 Task: Clear the autofill form data from last 24 hours.
Action: Mouse moved to (1336, 43)
Screenshot: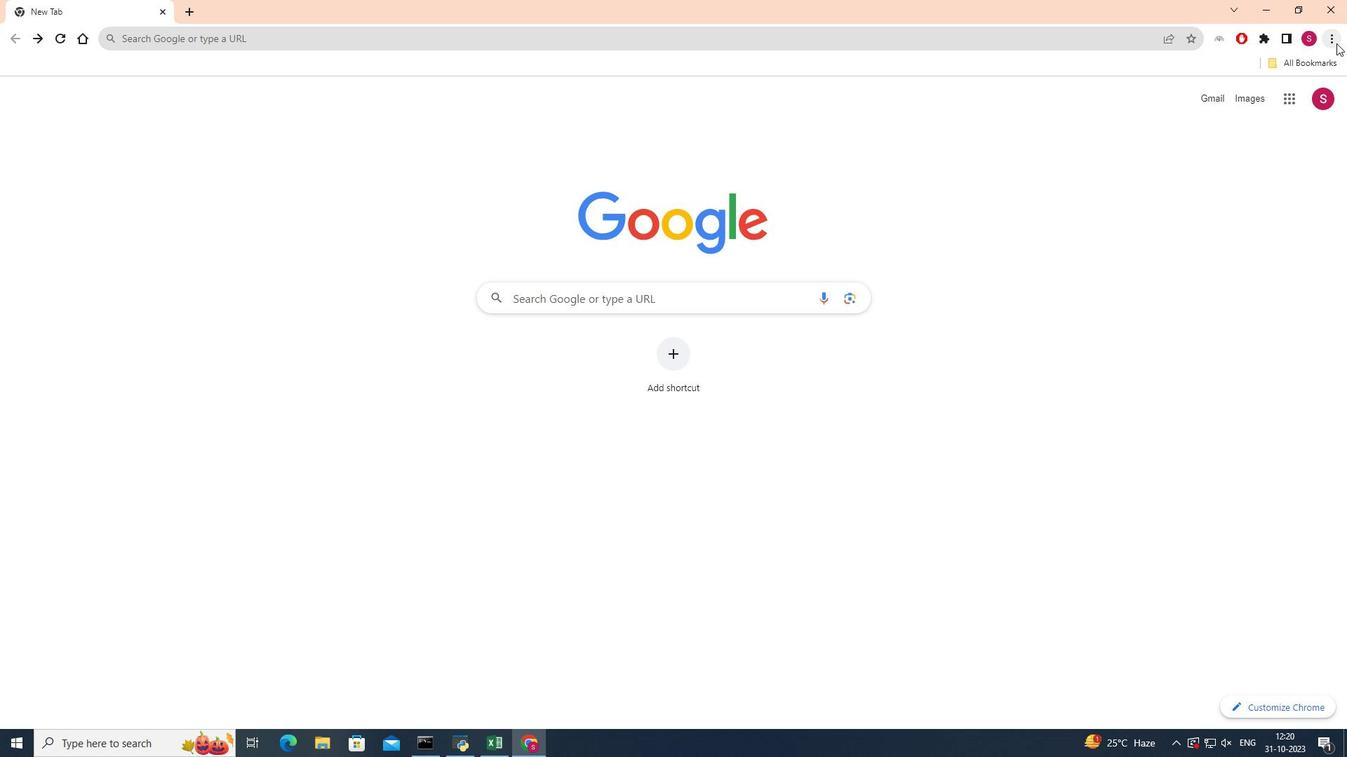 
Action: Mouse pressed left at (1336, 43)
Screenshot: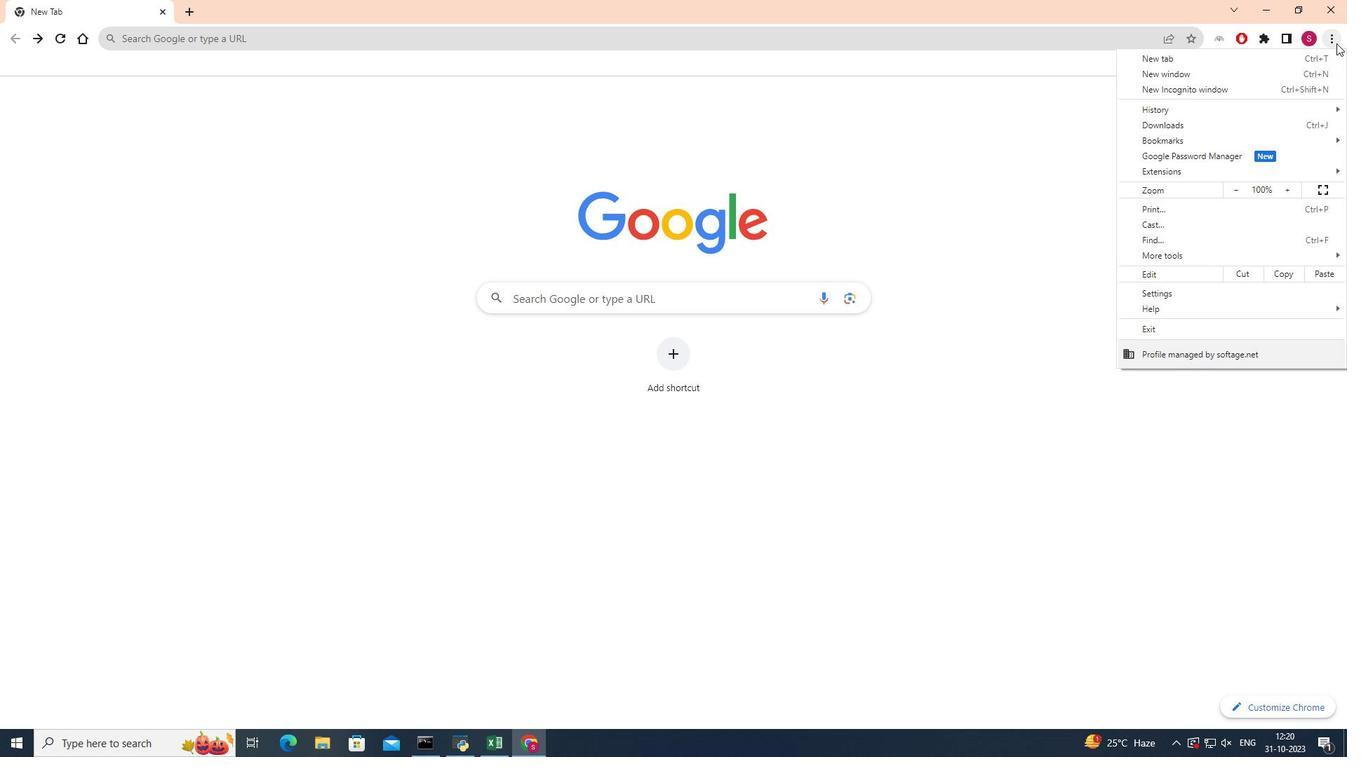 
Action: Mouse moved to (1166, 113)
Screenshot: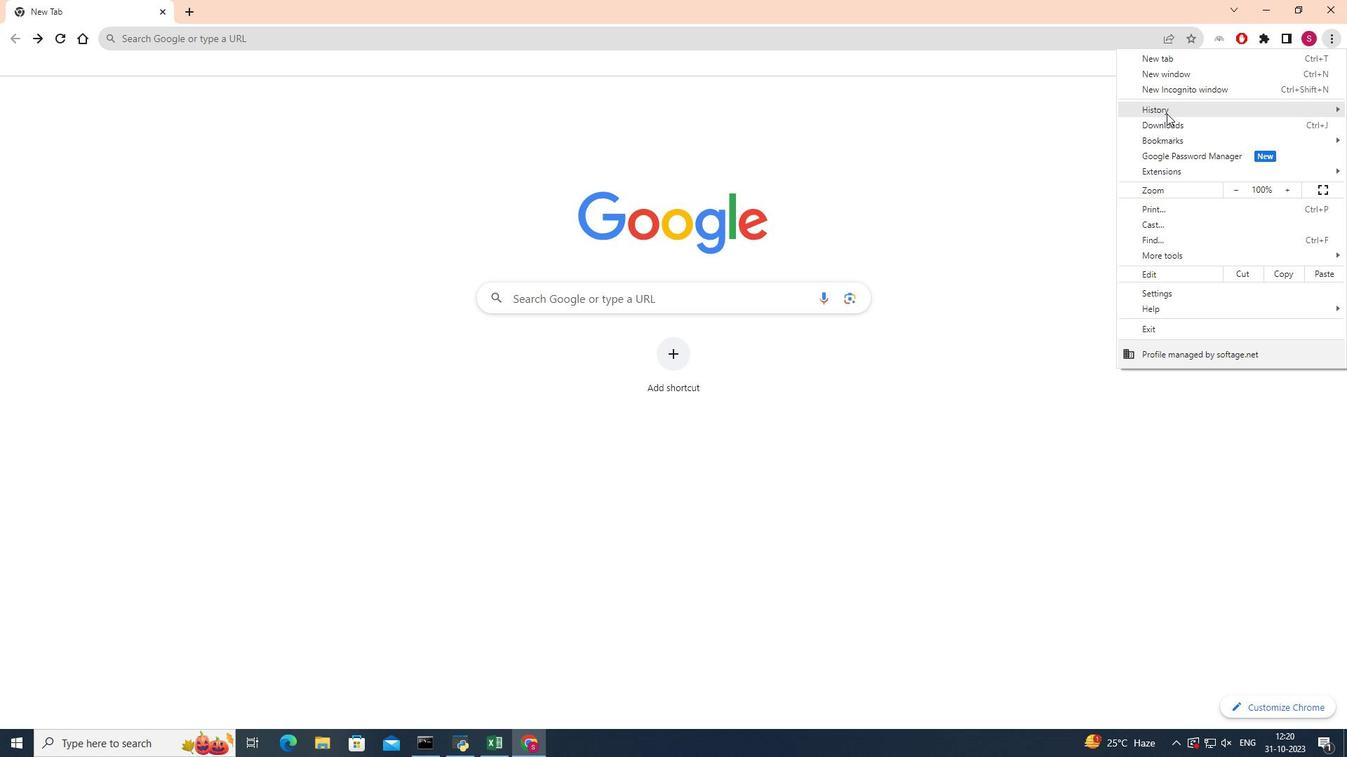 
Action: Mouse pressed left at (1166, 113)
Screenshot: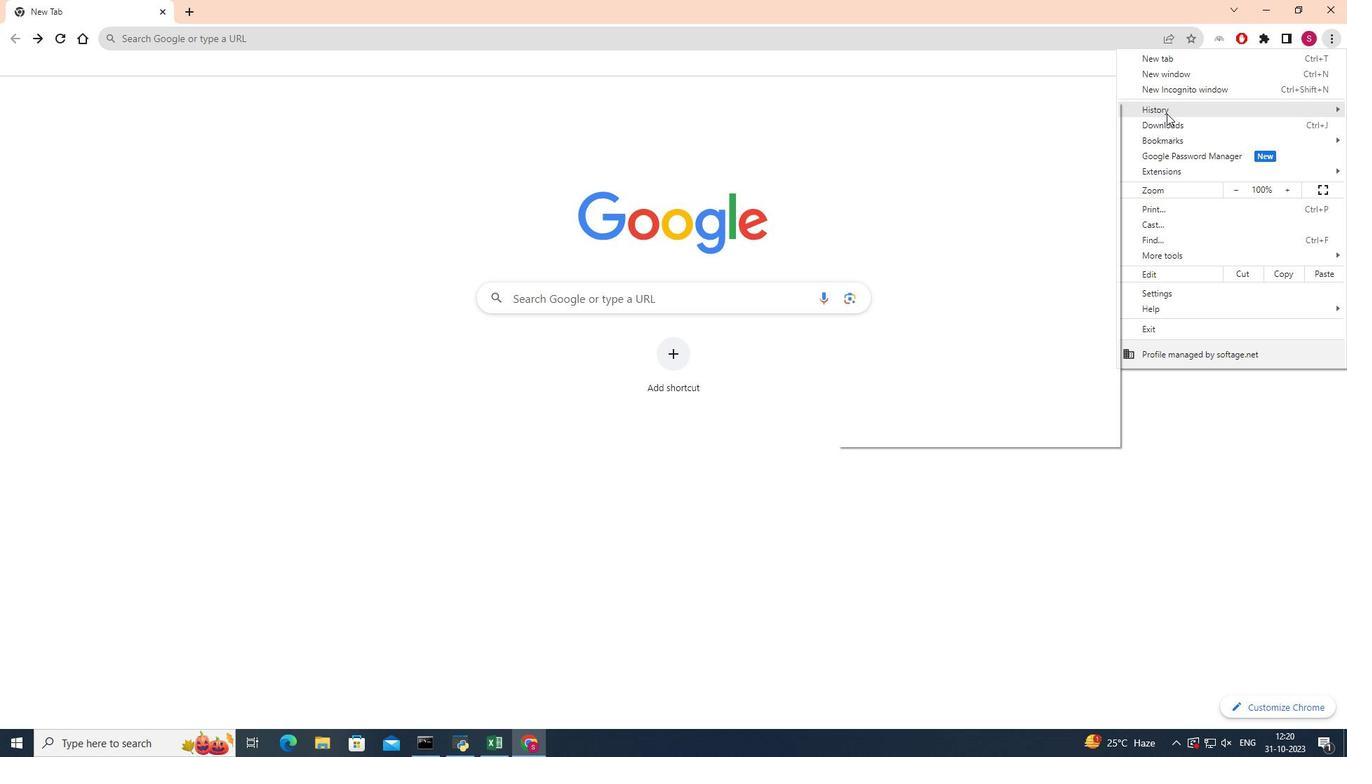 
Action: Mouse moved to (996, 112)
Screenshot: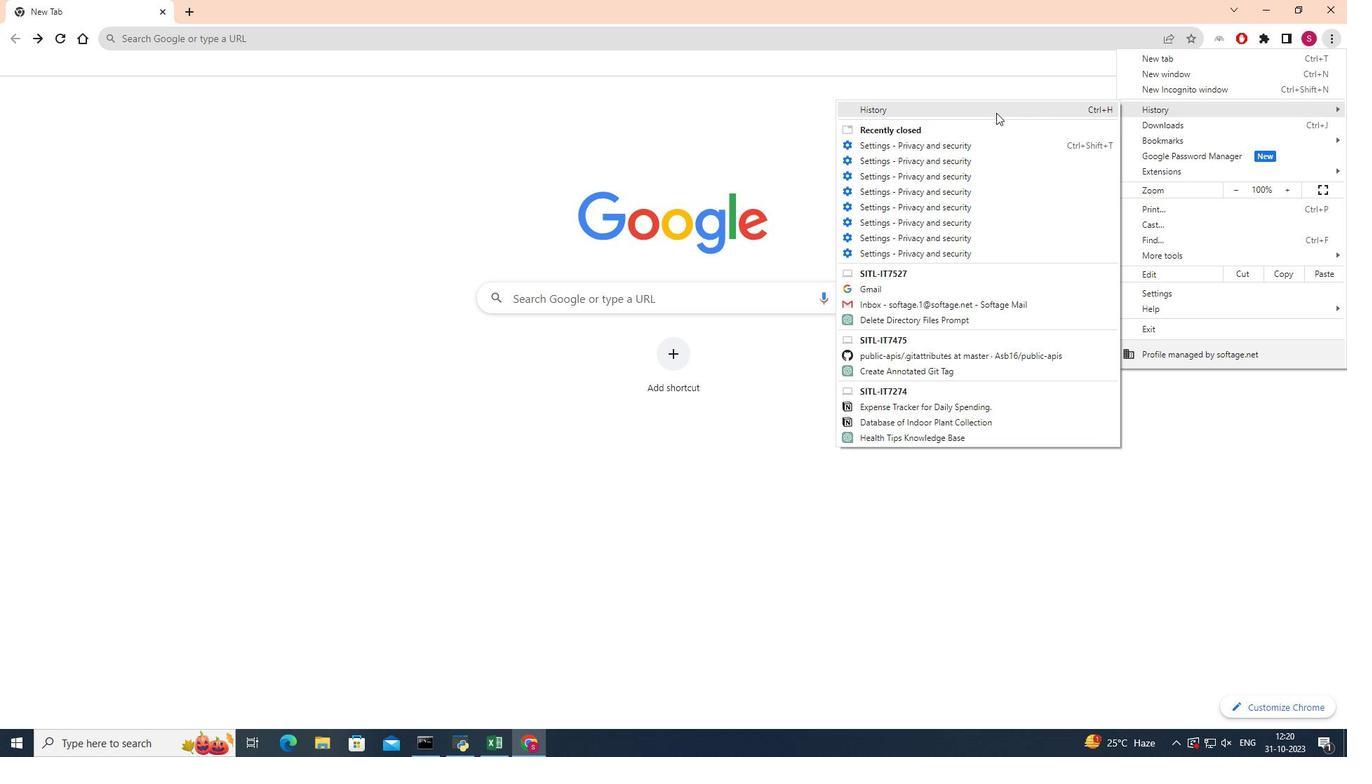 
Action: Mouse pressed left at (996, 112)
Screenshot: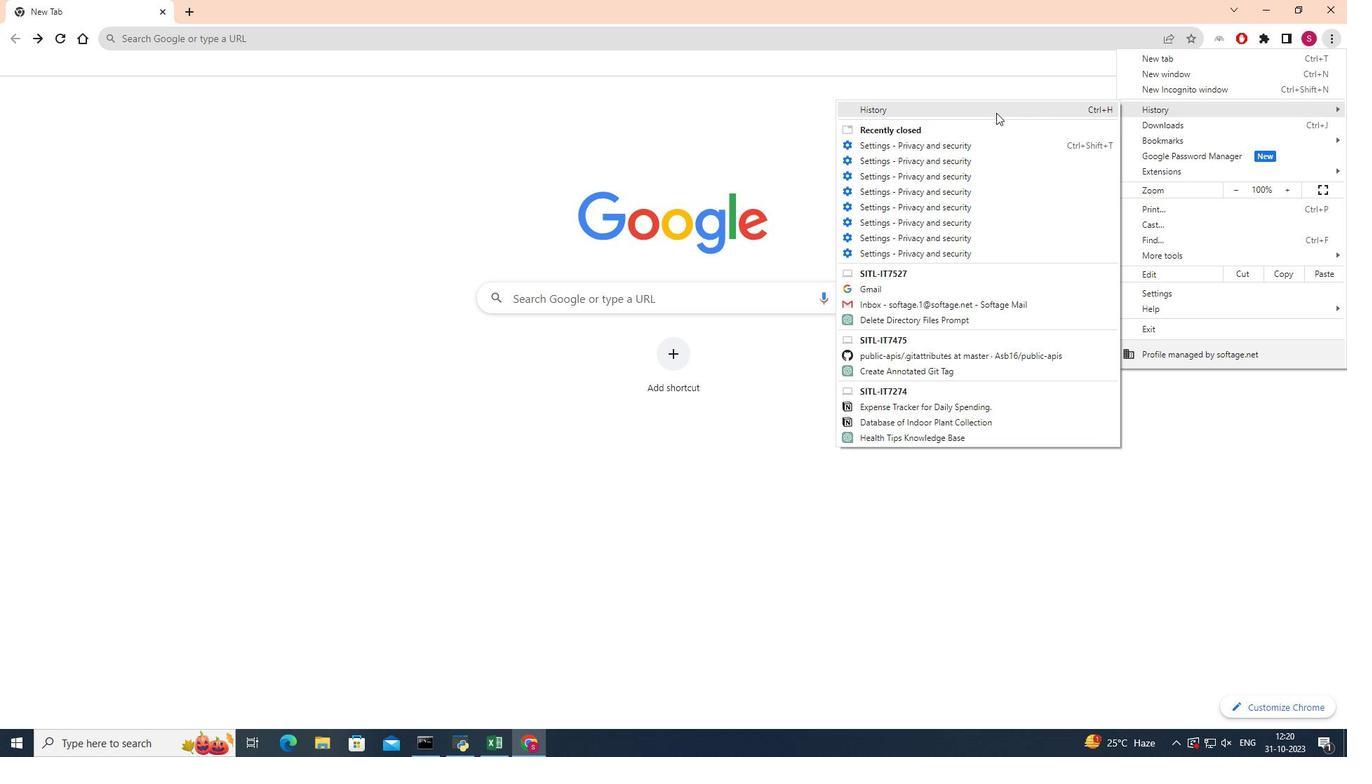 
Action: Mouse moved to (77, 160)
Screenshot: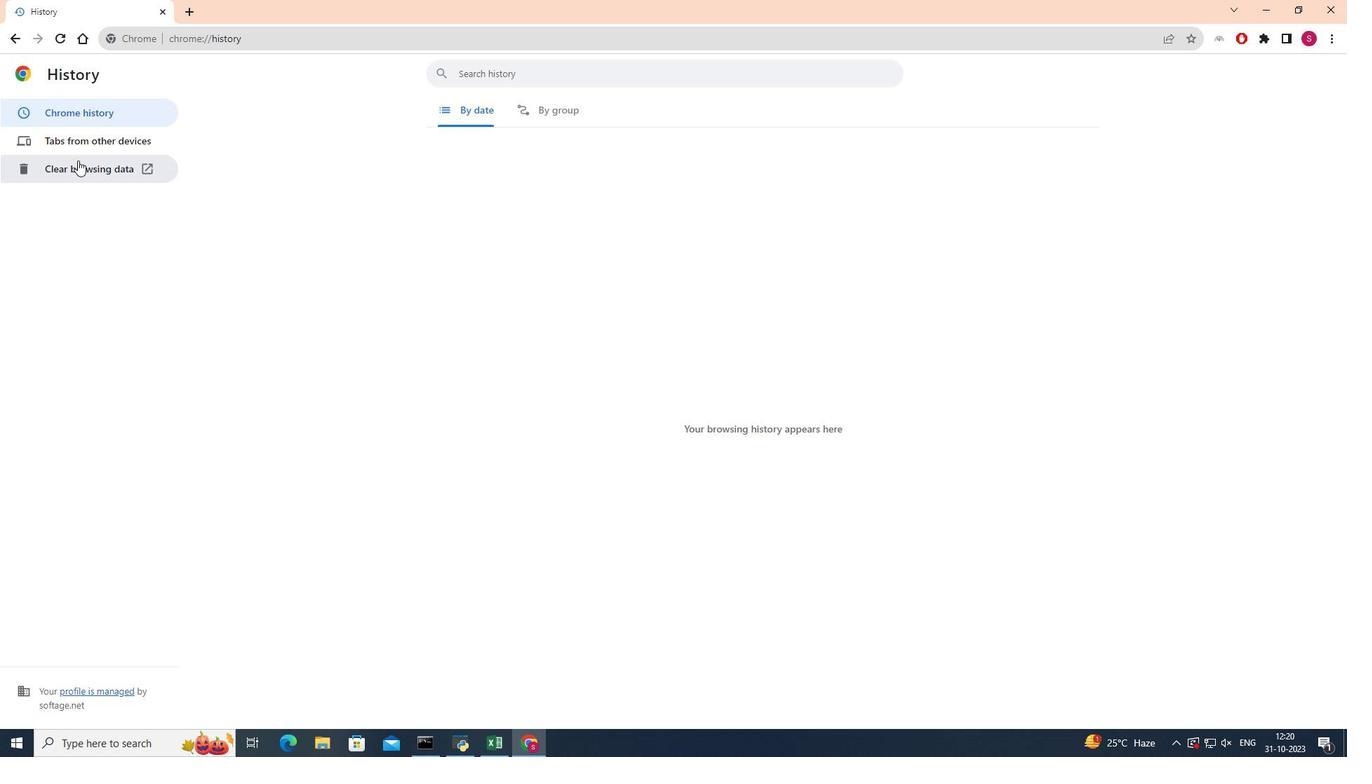 
Action: Mouse pressed left at (77, 160)
Screenshot: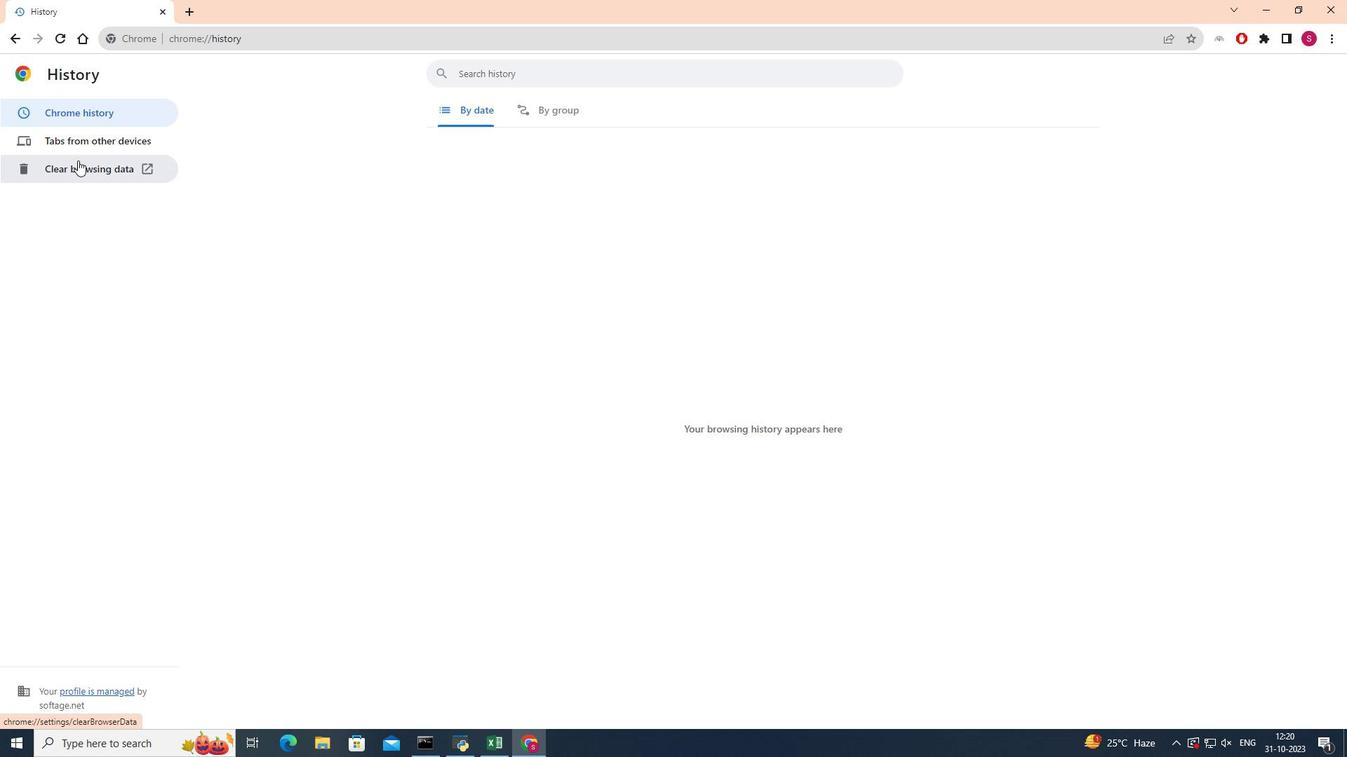 
Action: Mouse moved to (777, 223)
Screenshot: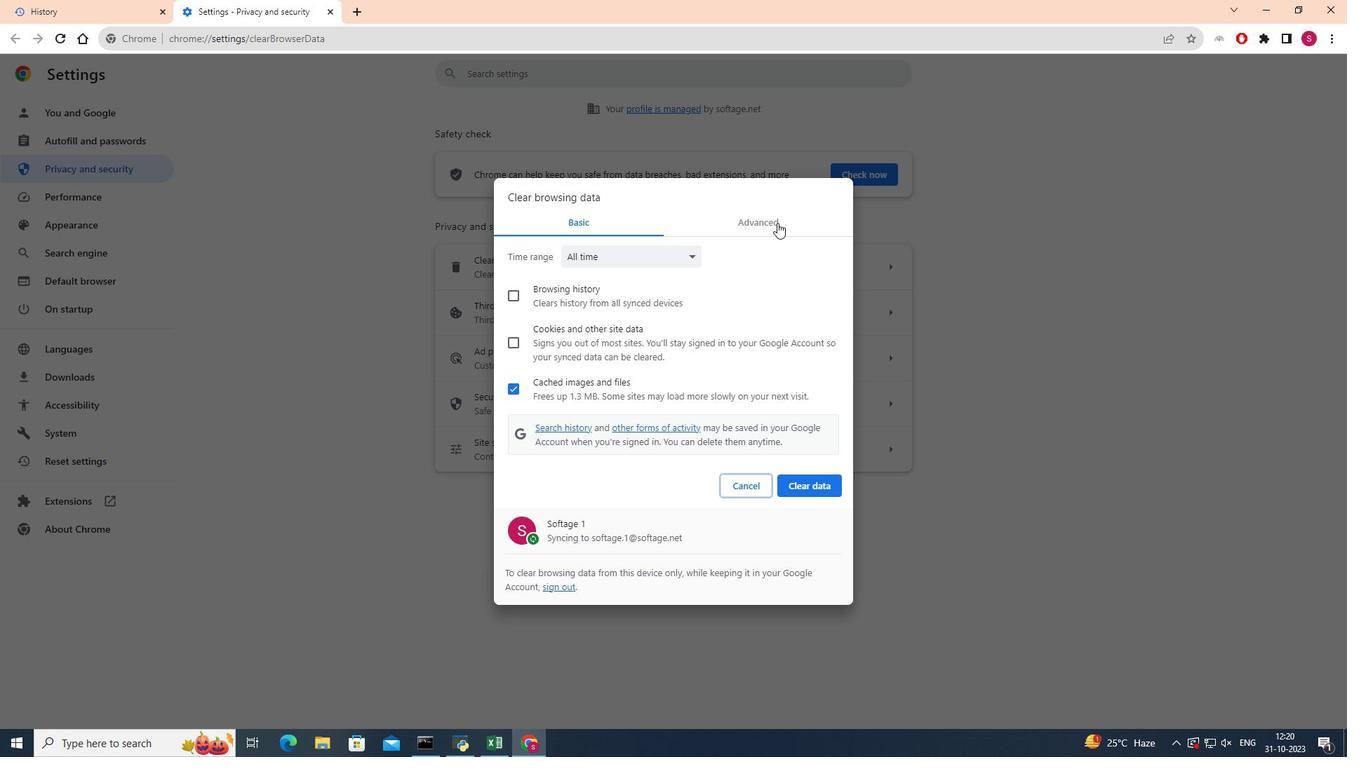 
Action: Mouse pressed left at (777, 223)
Screenshot: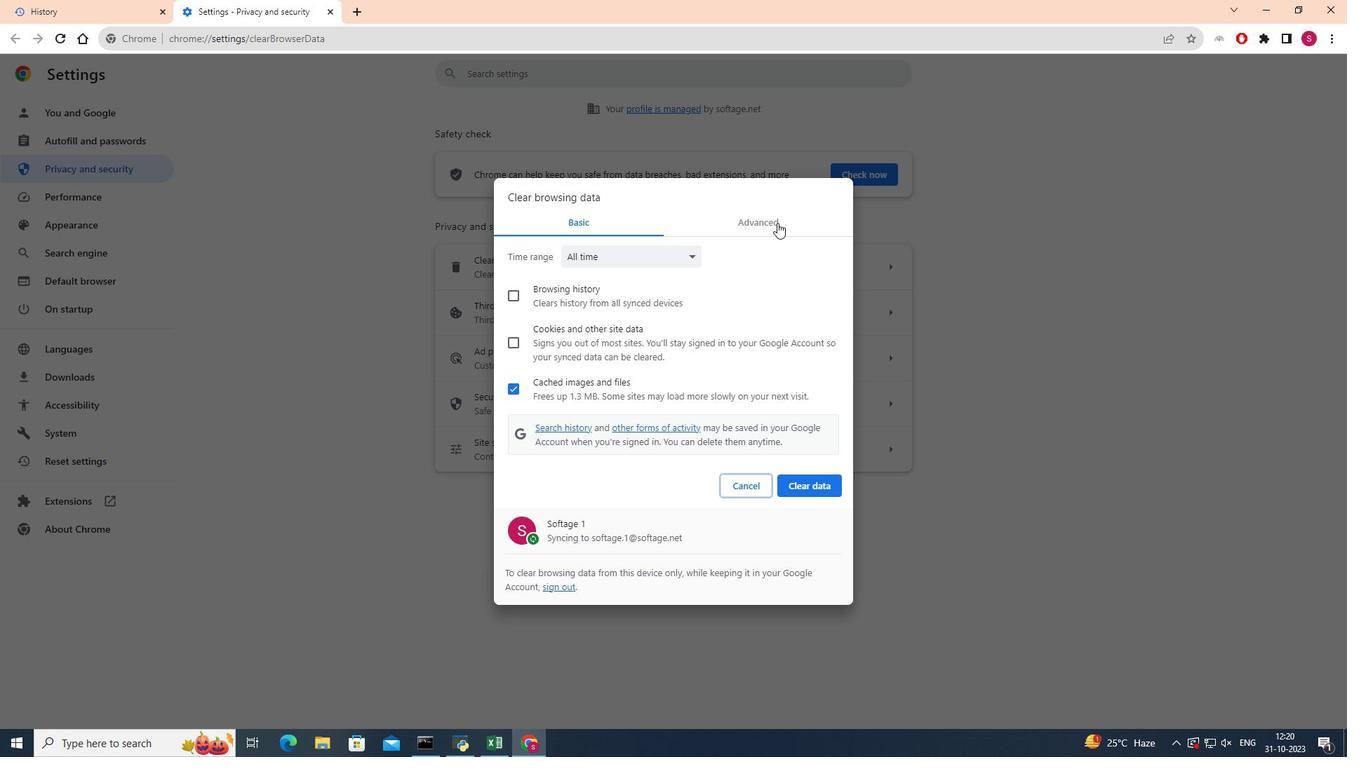 
Action: Mouse moved to (683, 252)
Screenshot: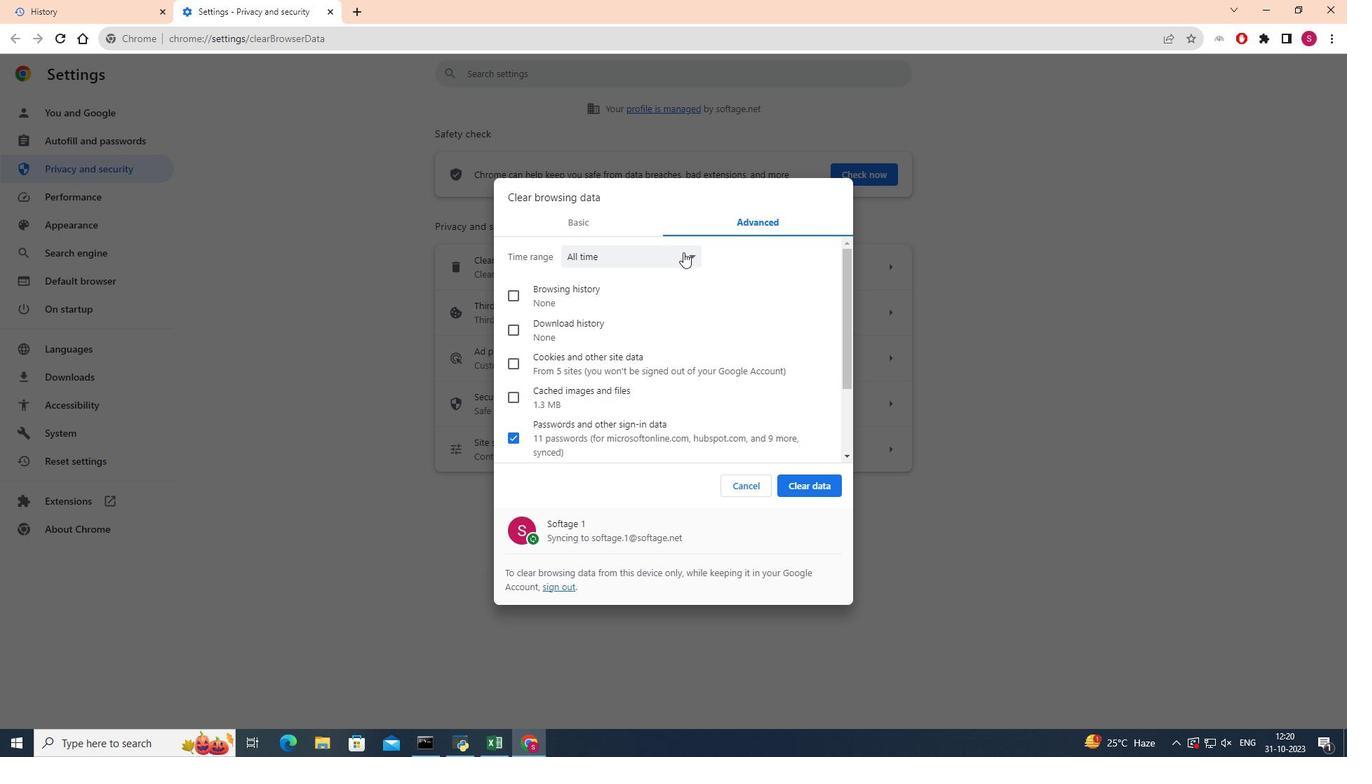 
Action: Mouse pressed left at (683, 252)
Screenshot: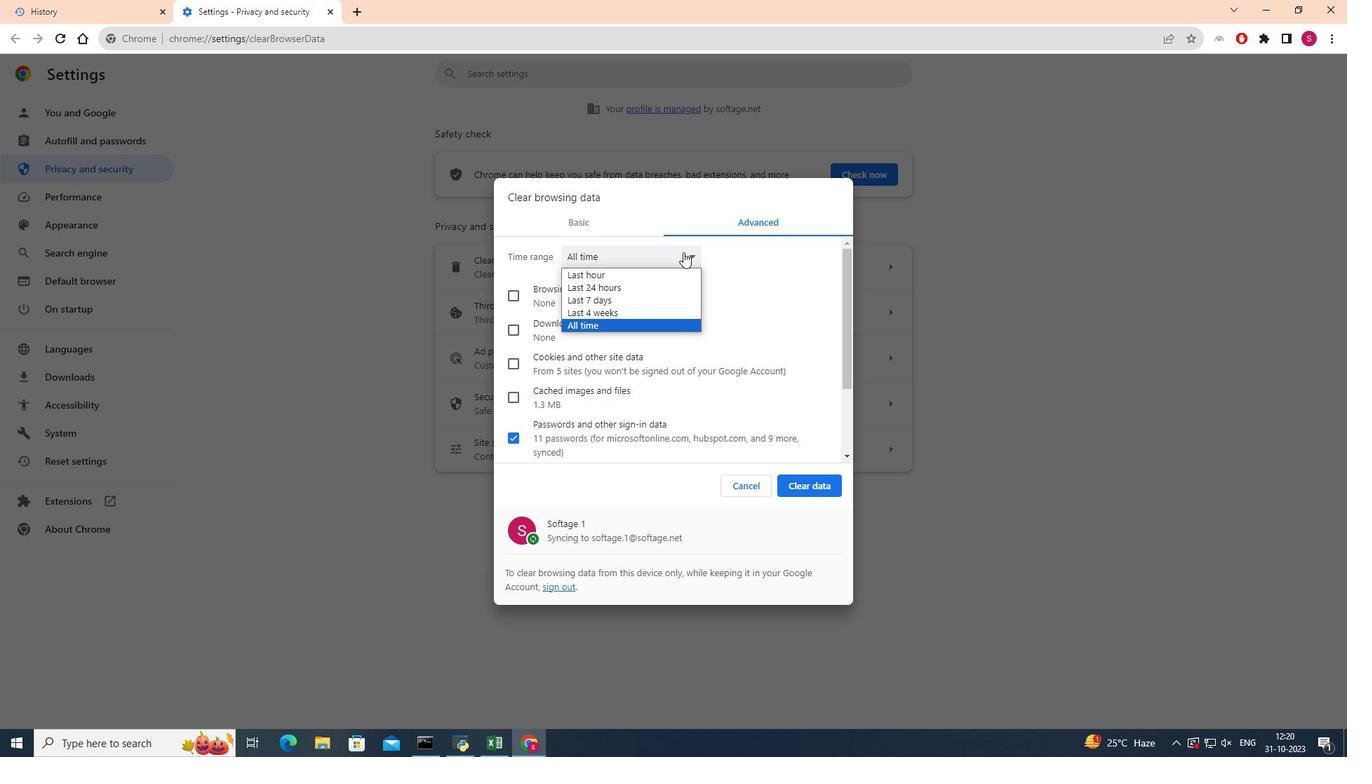 
Action: Mouse moved to (614, 287)
Screenshot: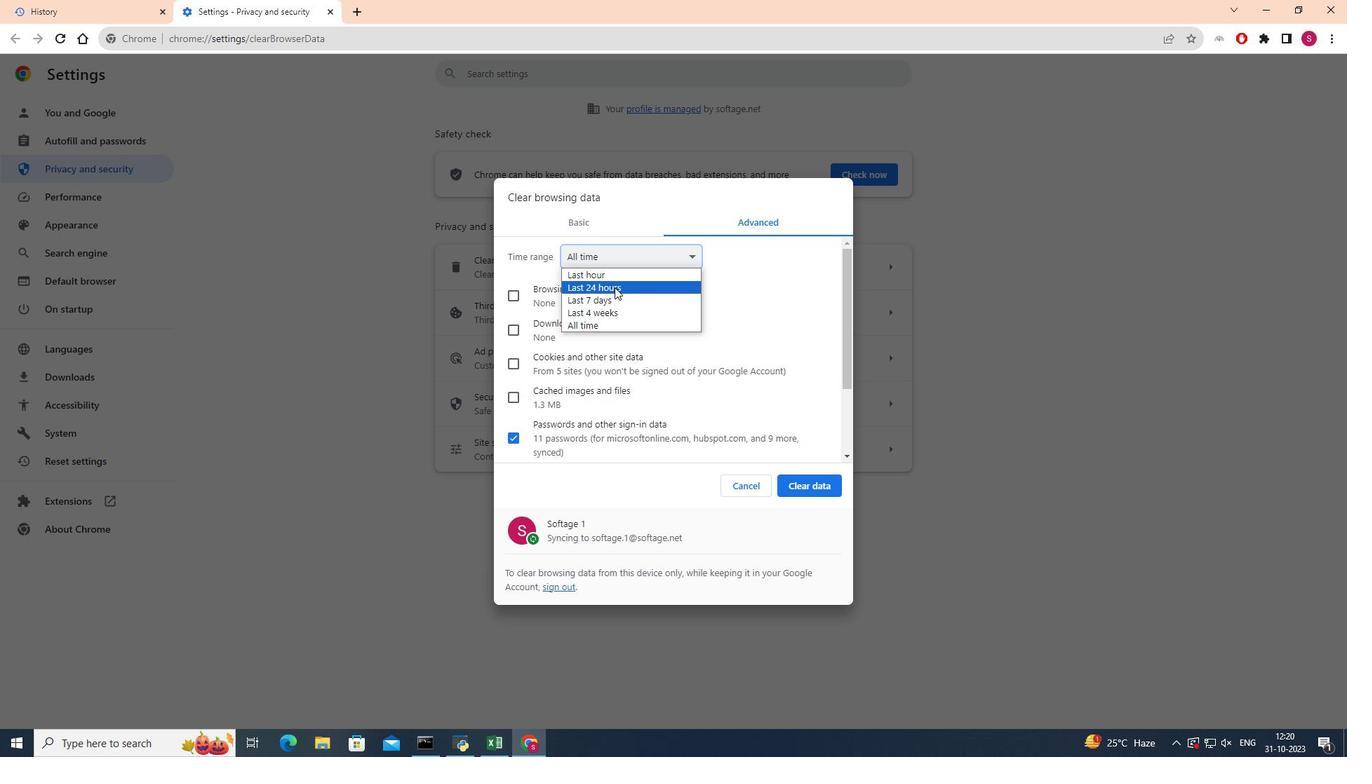 
Action: Mouse pressed left at (614, 287)
Screenshot: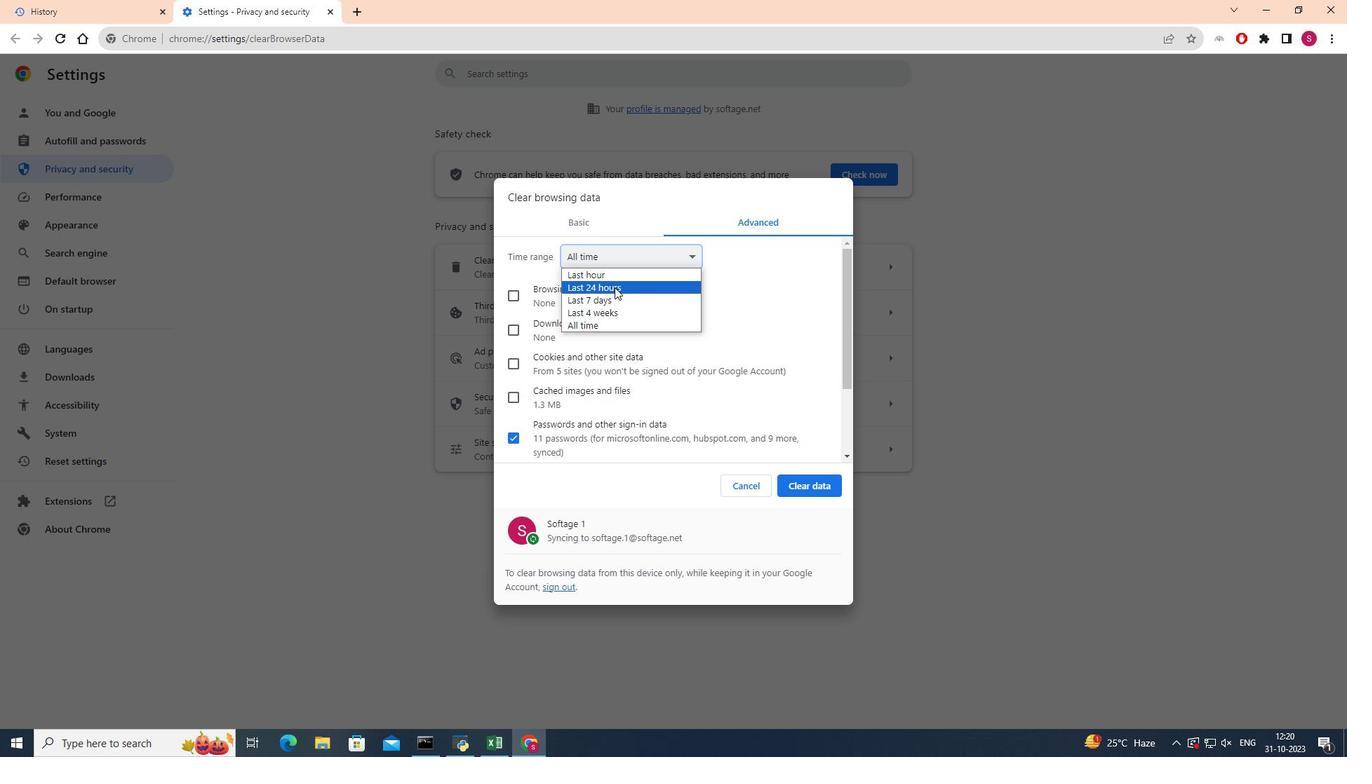 
Action: Mouse pressed left at (614, 287)
Screenshot: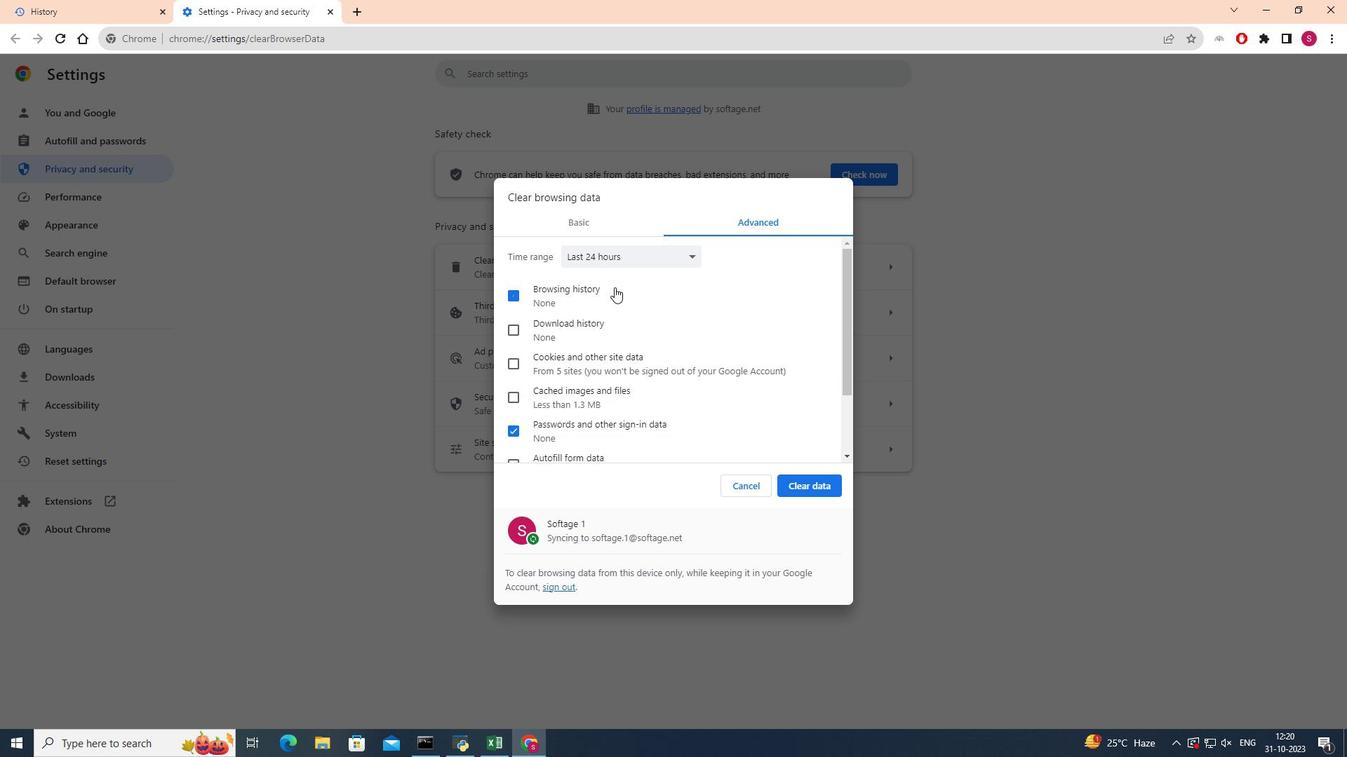 
Action: Mouse moved to (512, 294)
Screenshot: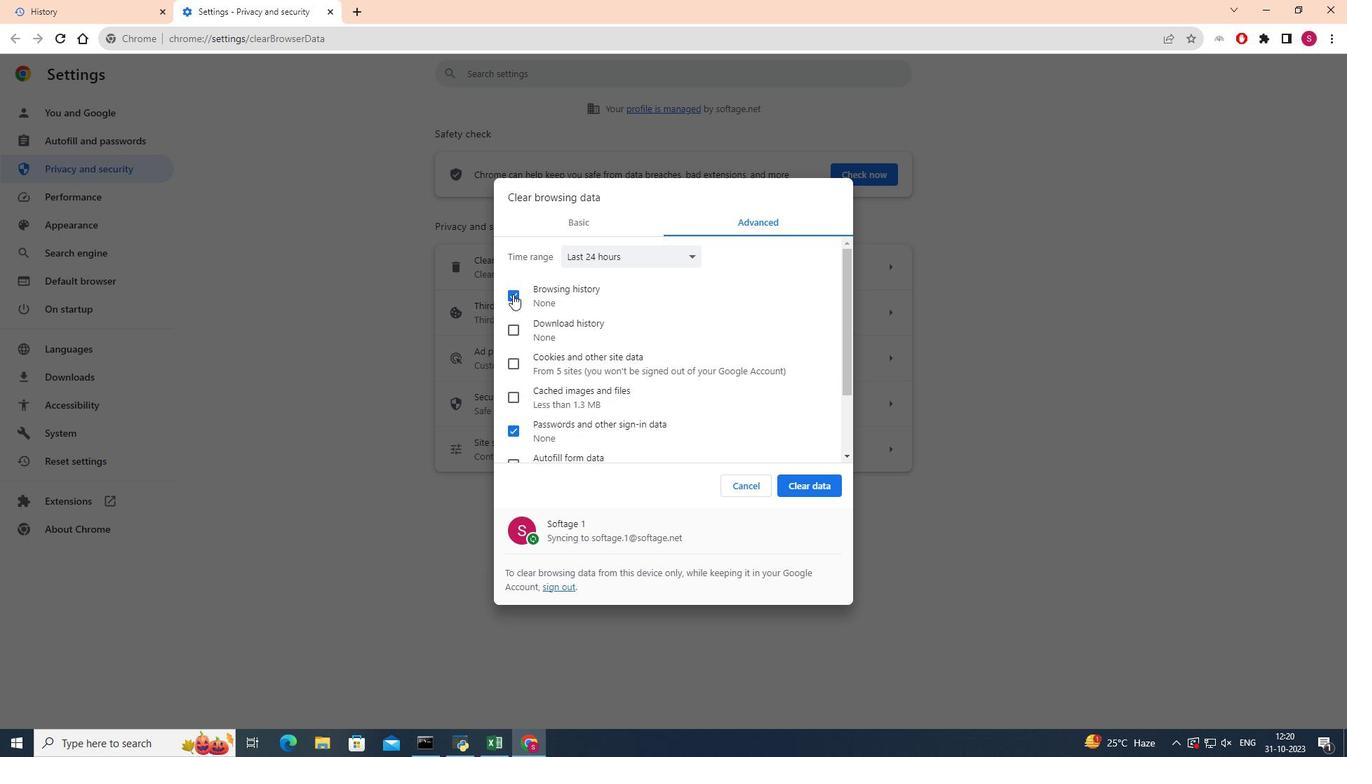 
Action: Mouse pressed left at (512, 294)
Screenshot: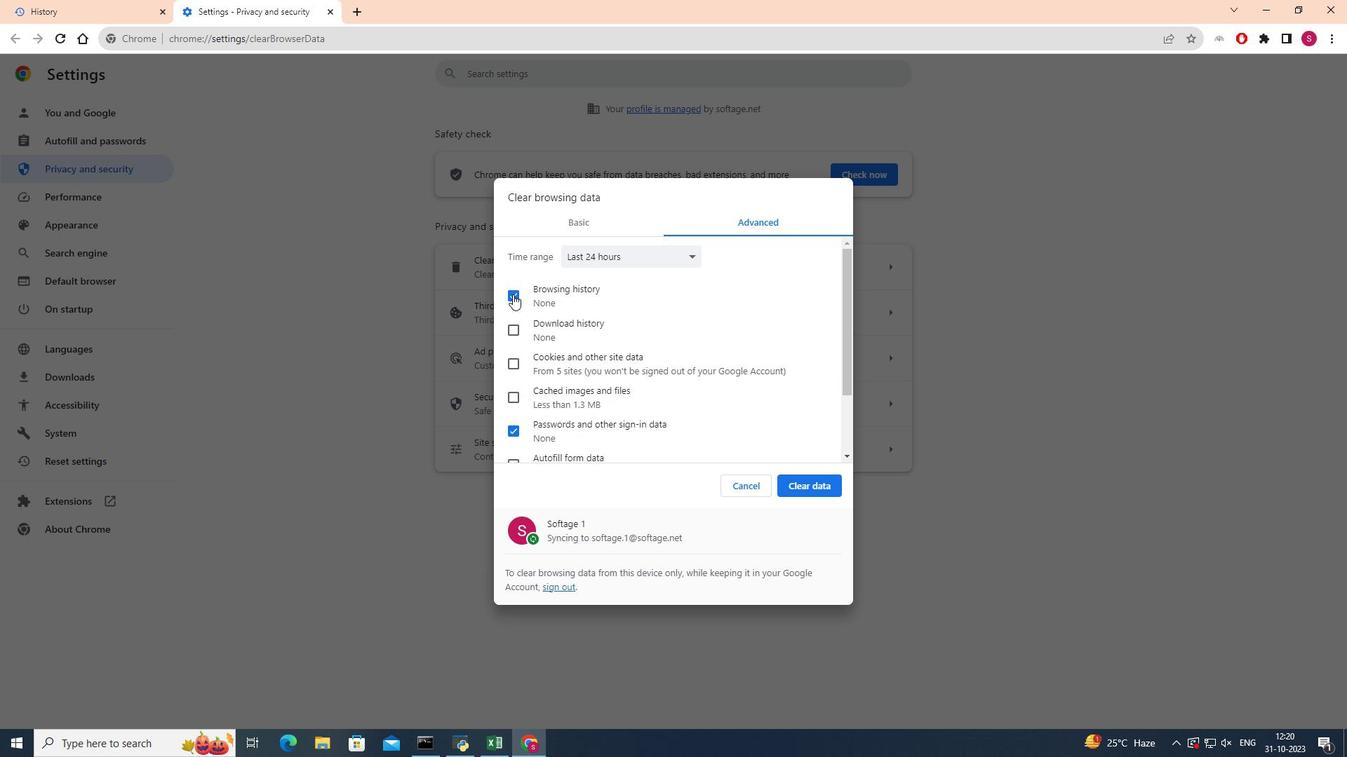 
Action: Mouse moved to (635, 387)
Screenshot: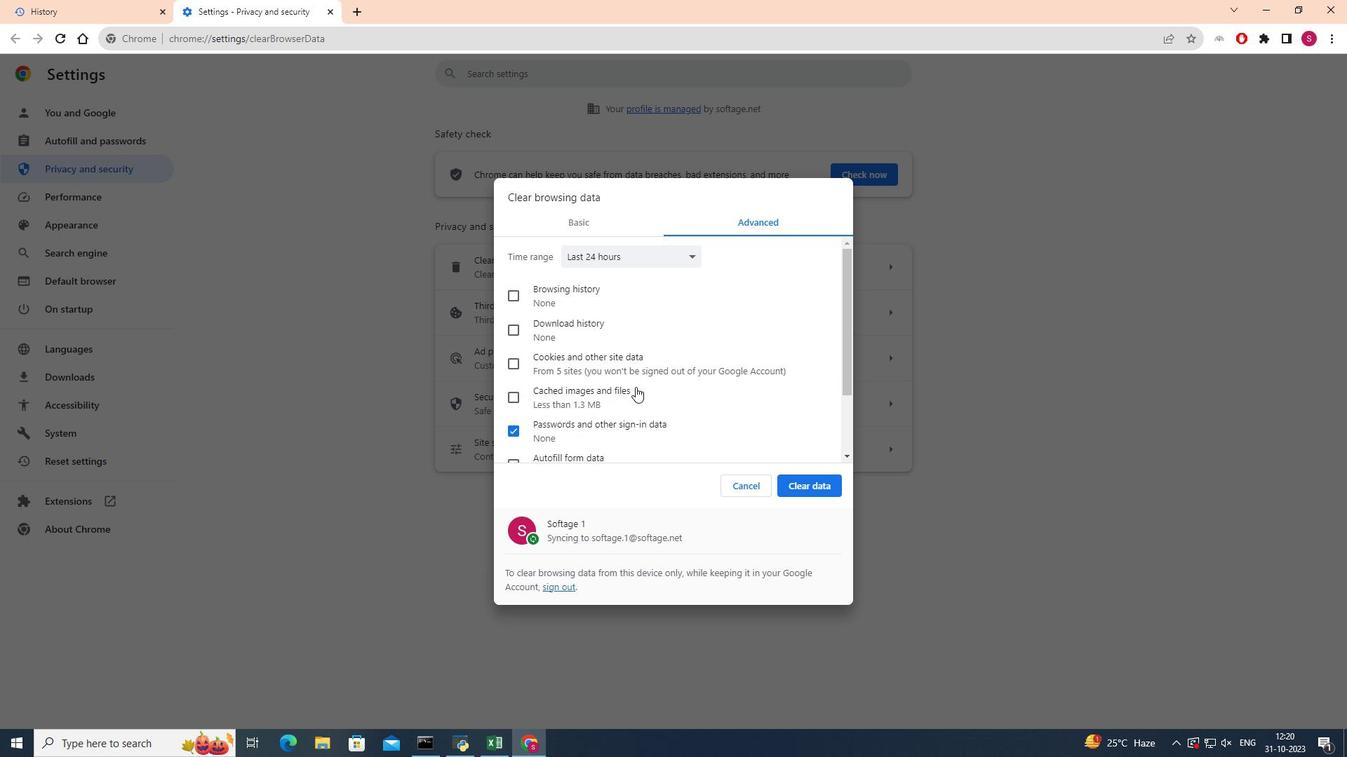 
Action: Mouse scrolled (635, 386) with delta (0, 0)
Screenshot: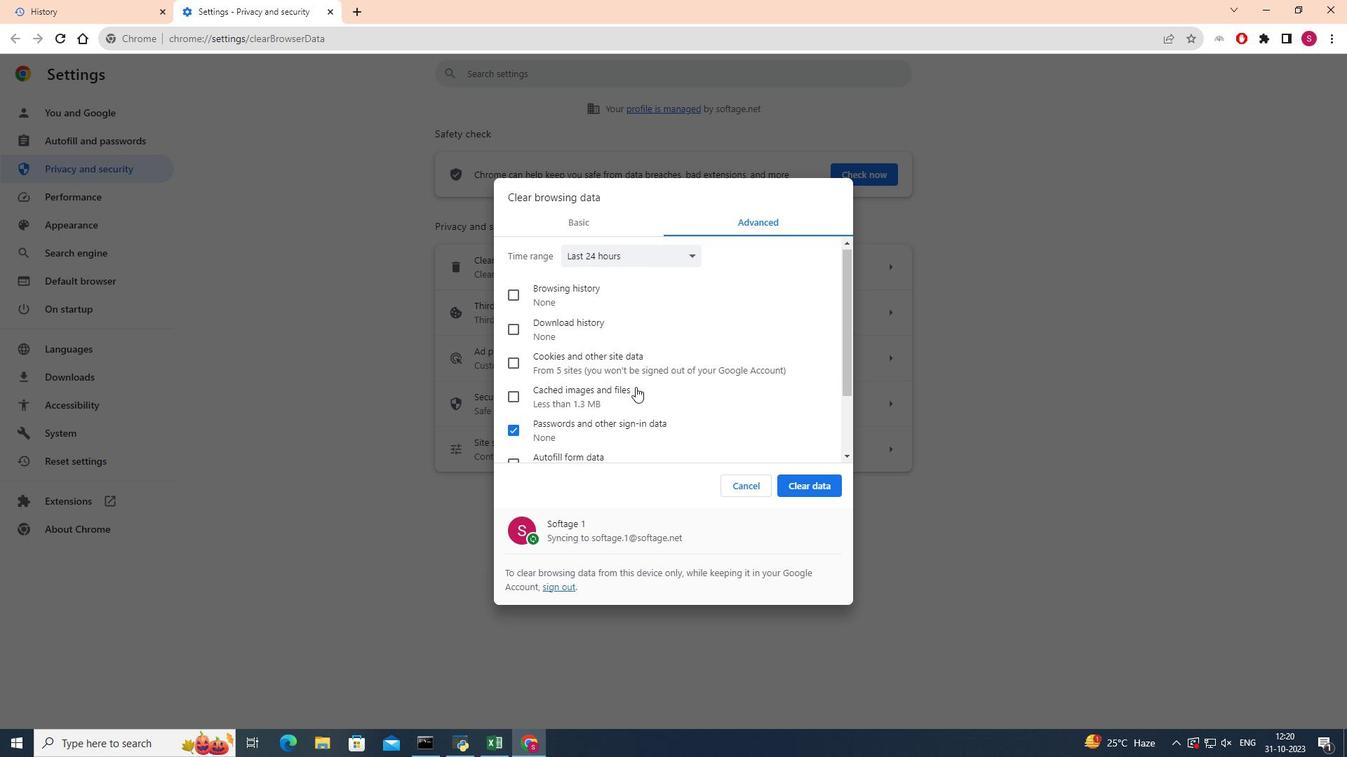 
Action: Mouse scrolled (635, 386) with delta (0, 0)
Screenshot: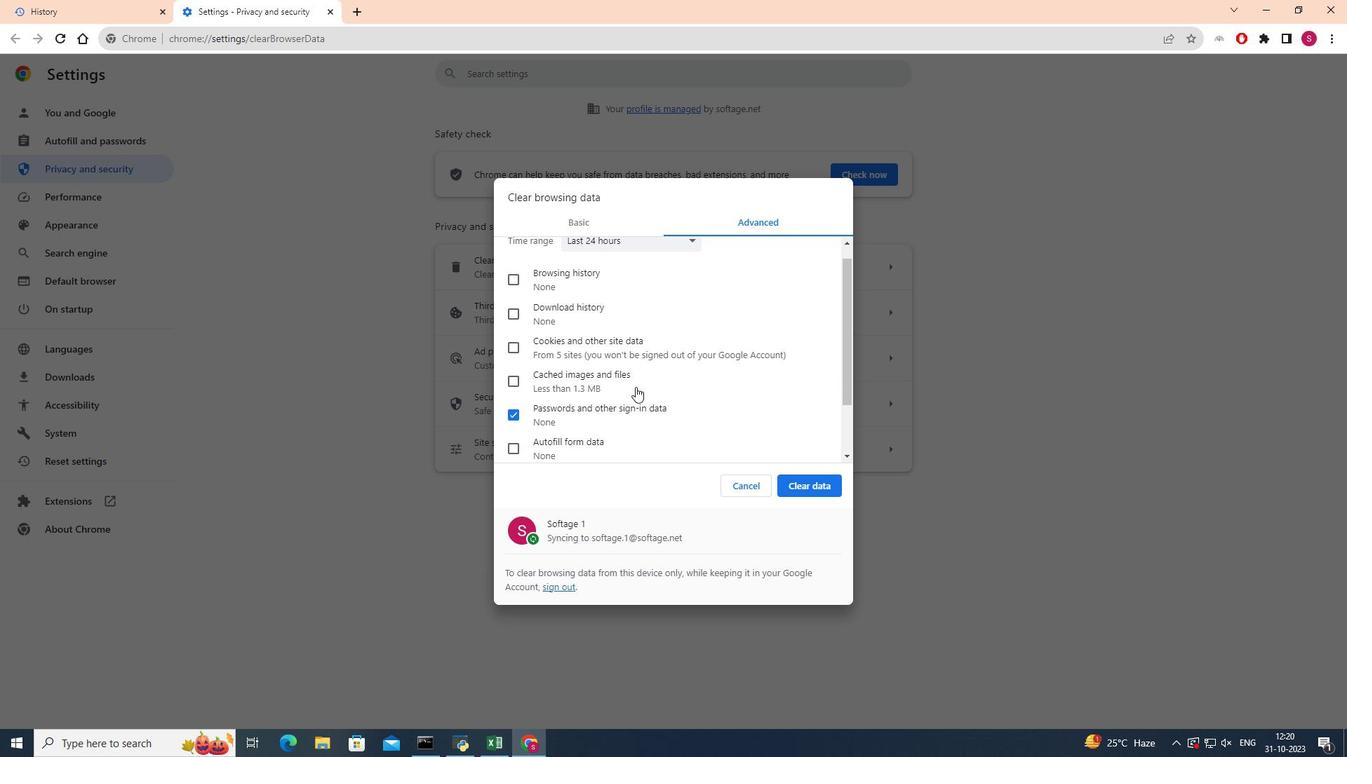 
Action: Mouse moved to (512, 347)
Screenshot: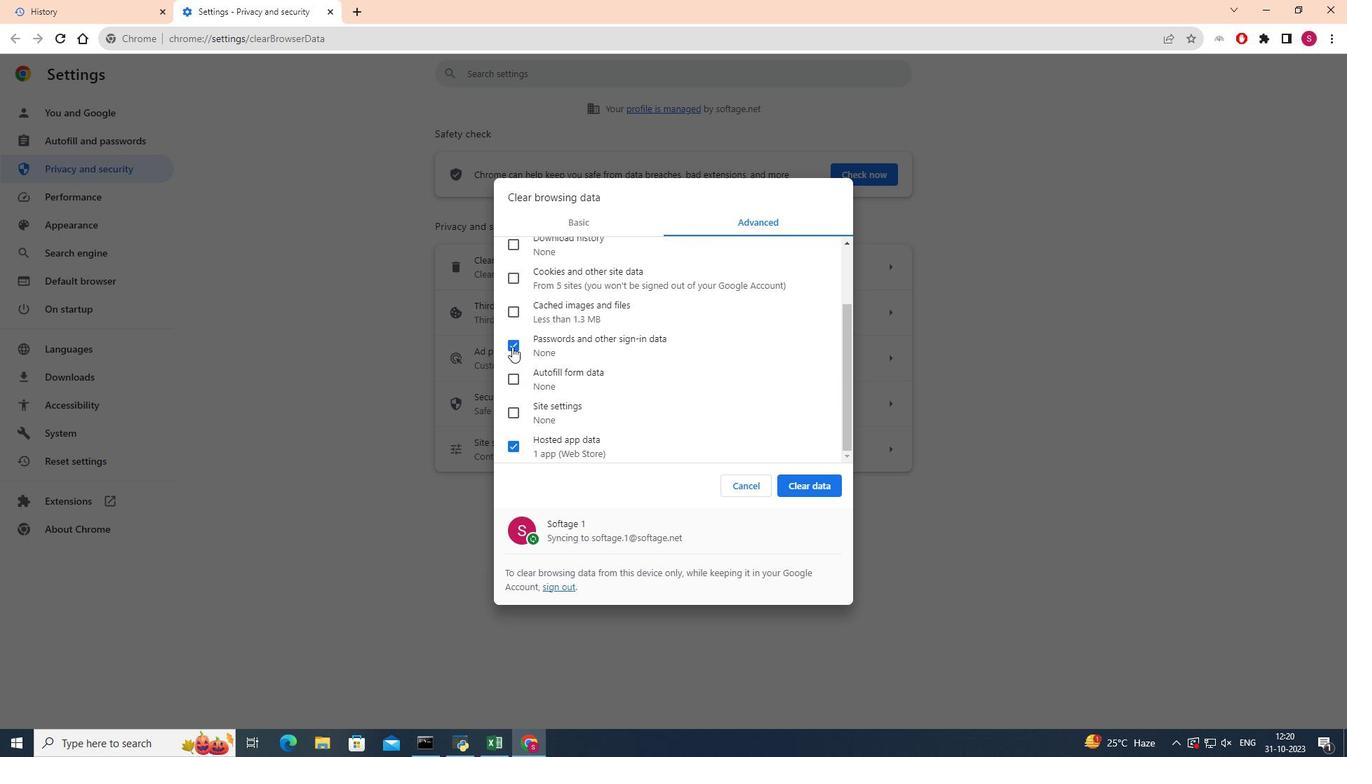 
Action: Mouse pressed left at (512, 347)
Screenshot: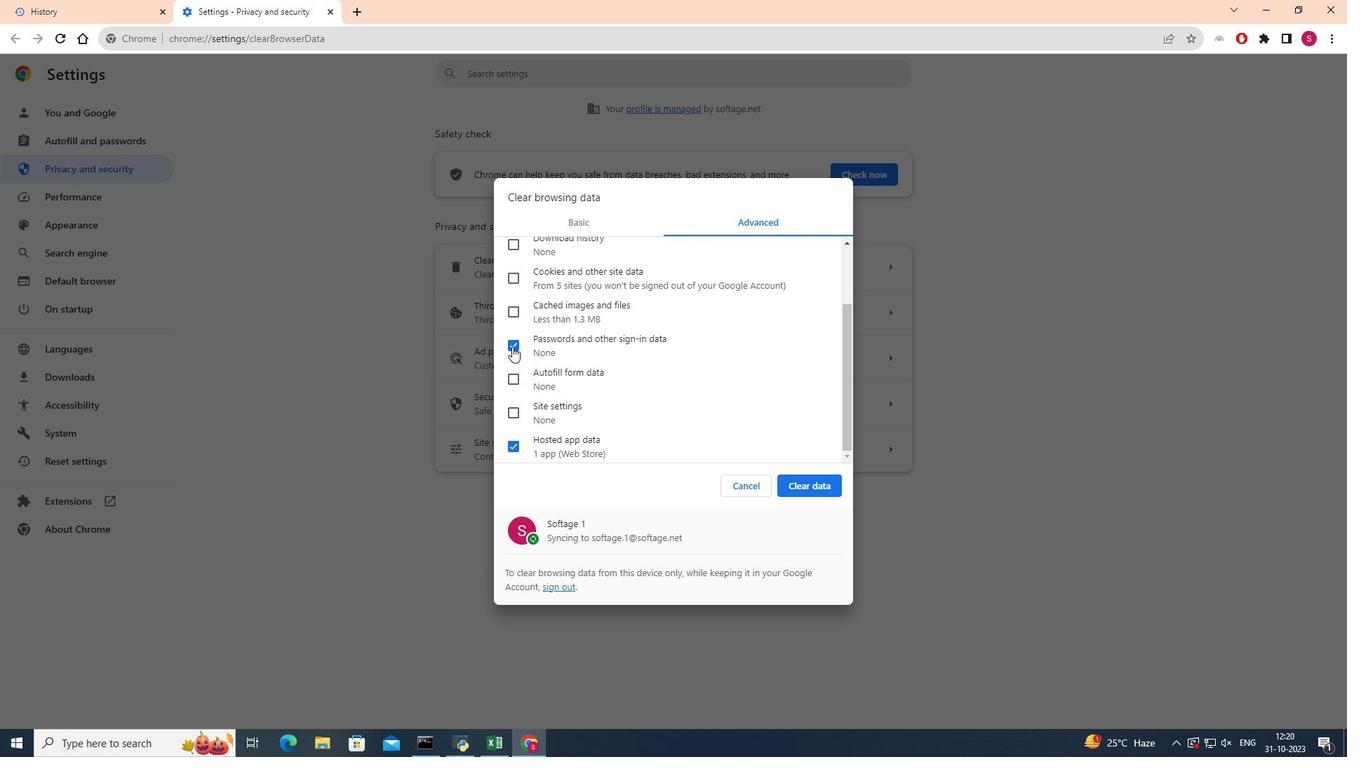 
Action: Mouse moved to (510, 377)
Screenshot: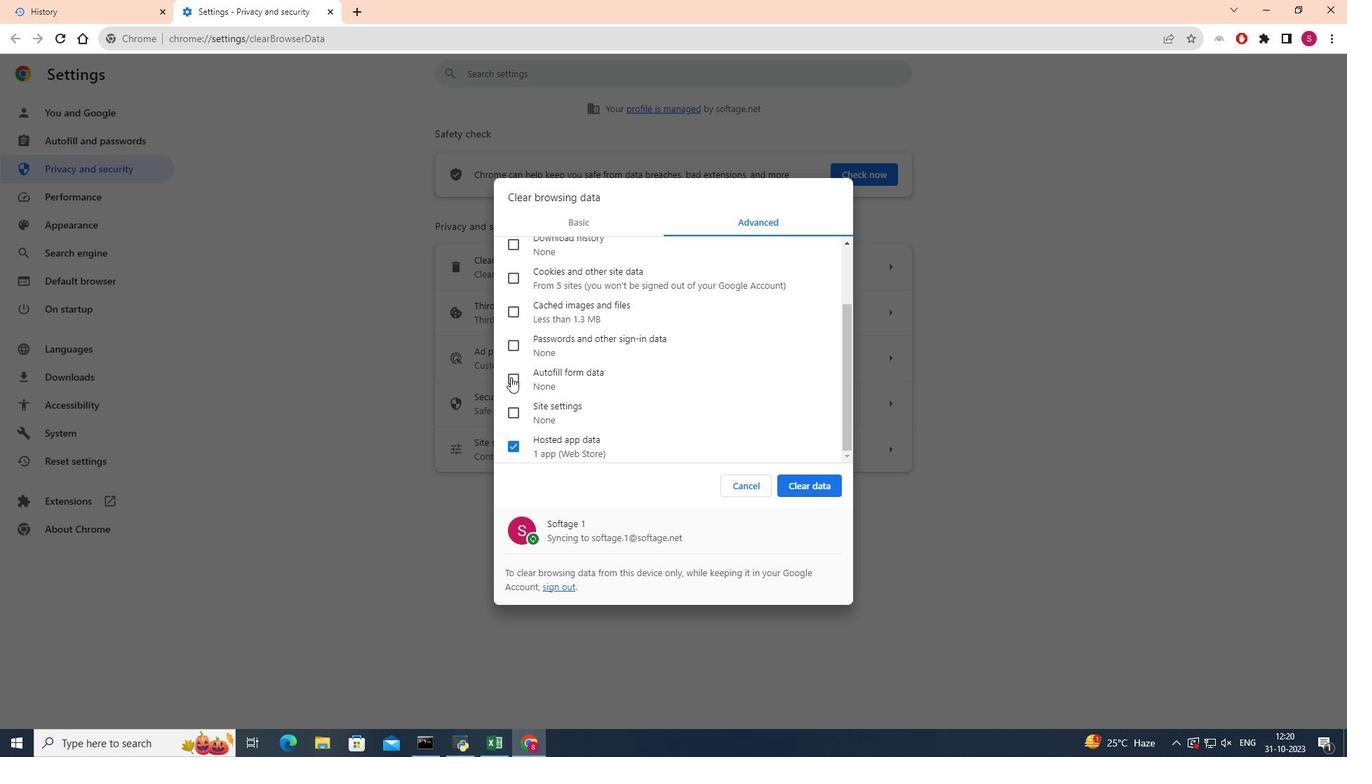 
Action: Mouse pressed left at (510, 377)
Screenshot: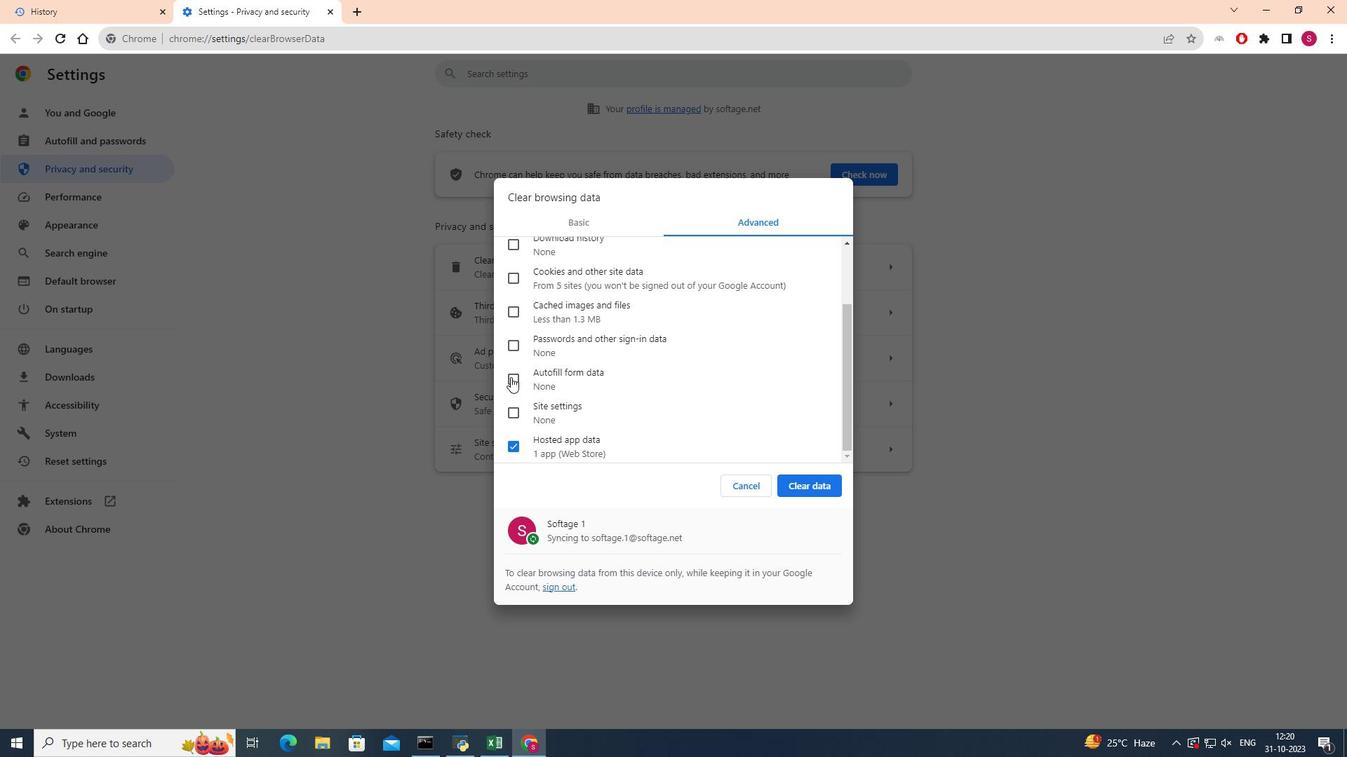 
Action: Mouse moved to (518, 449)
Screenshot: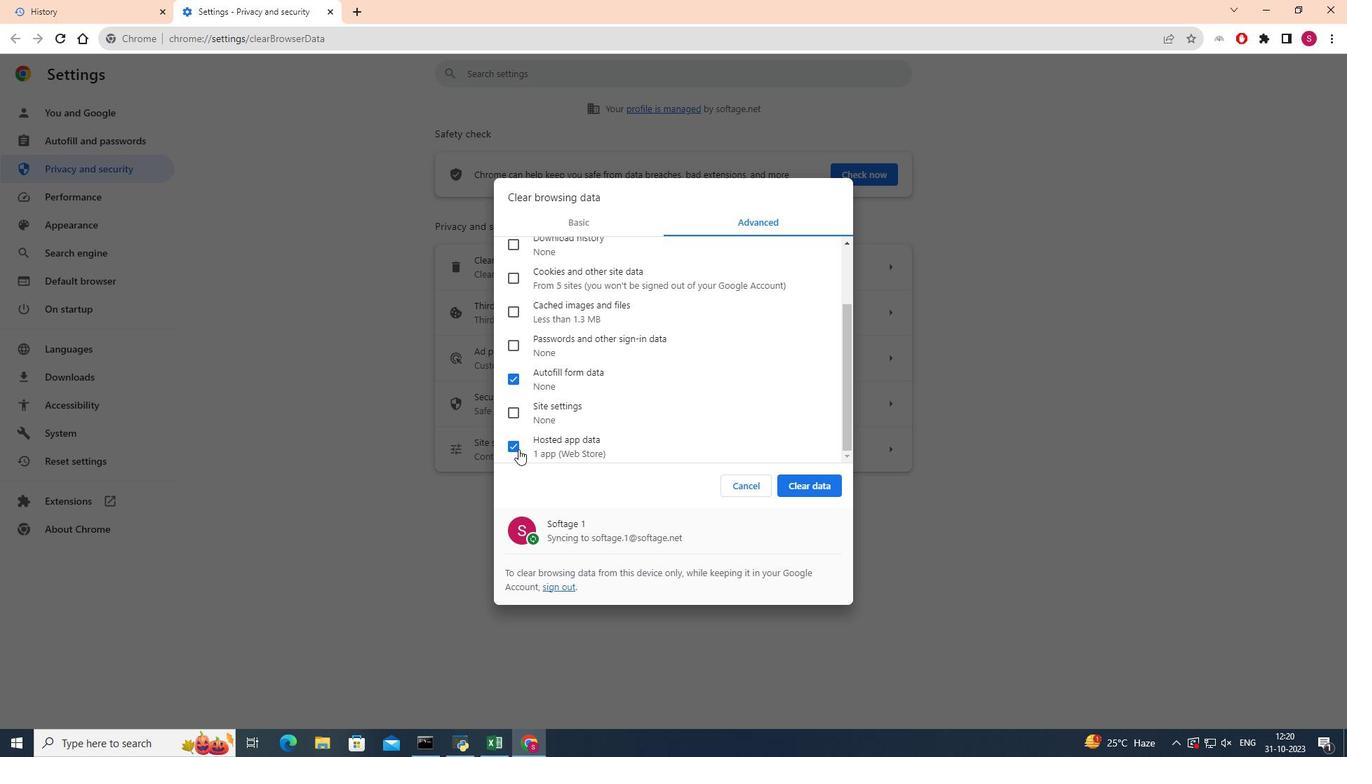 
Action: Mouse pressed left at (518, 449)
Screenshot: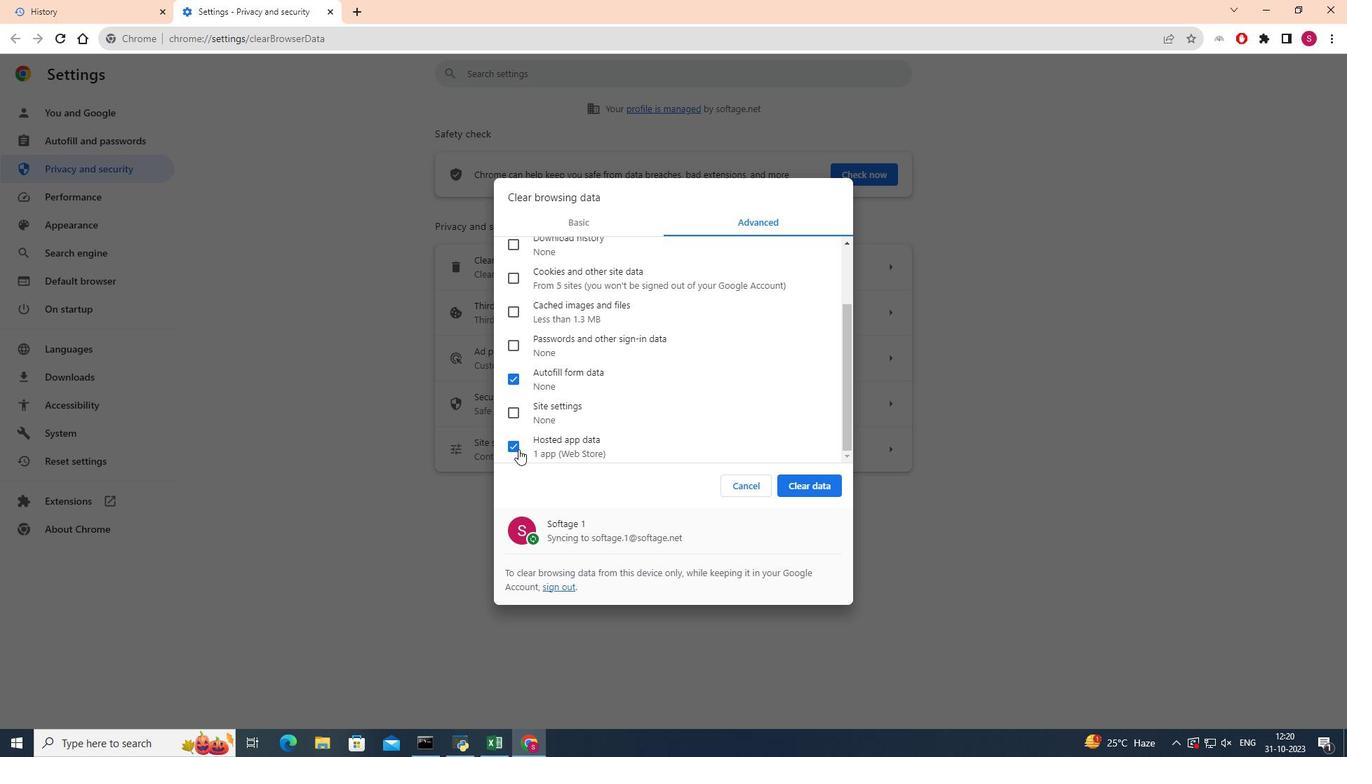 
Action: Mouse pressed left at (518, 449)
Screenshot: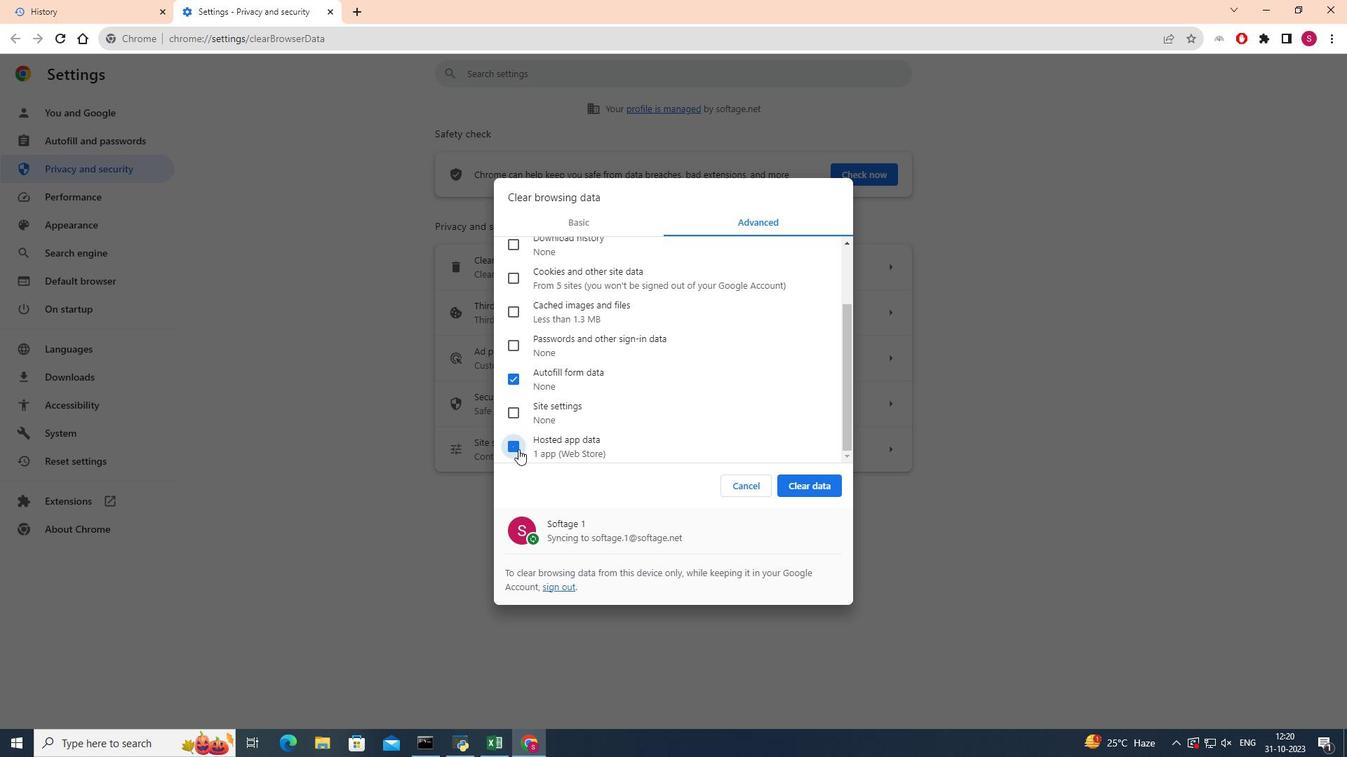 
Action: Mouse moved to (518, 446)
Screenshot: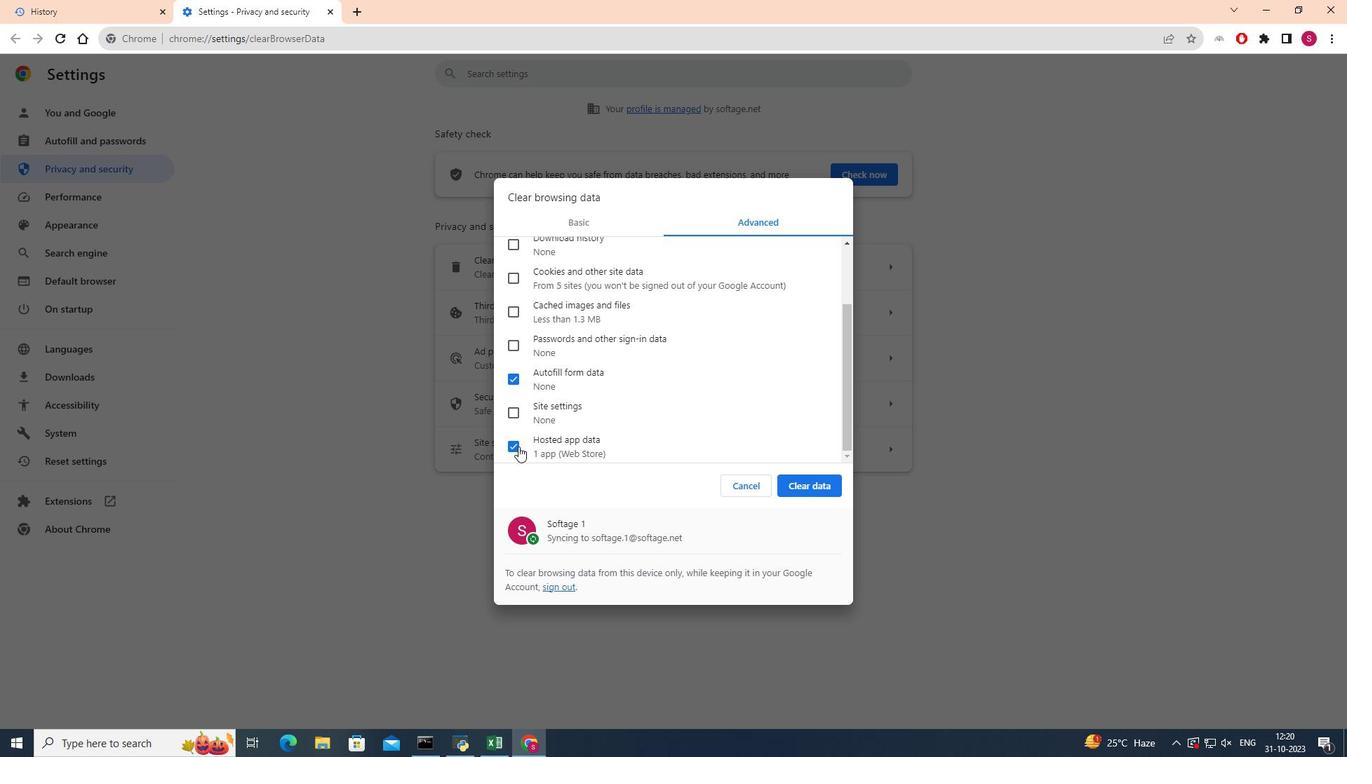 
Action: Mouse pressed left at (518, 446)
Screenshot: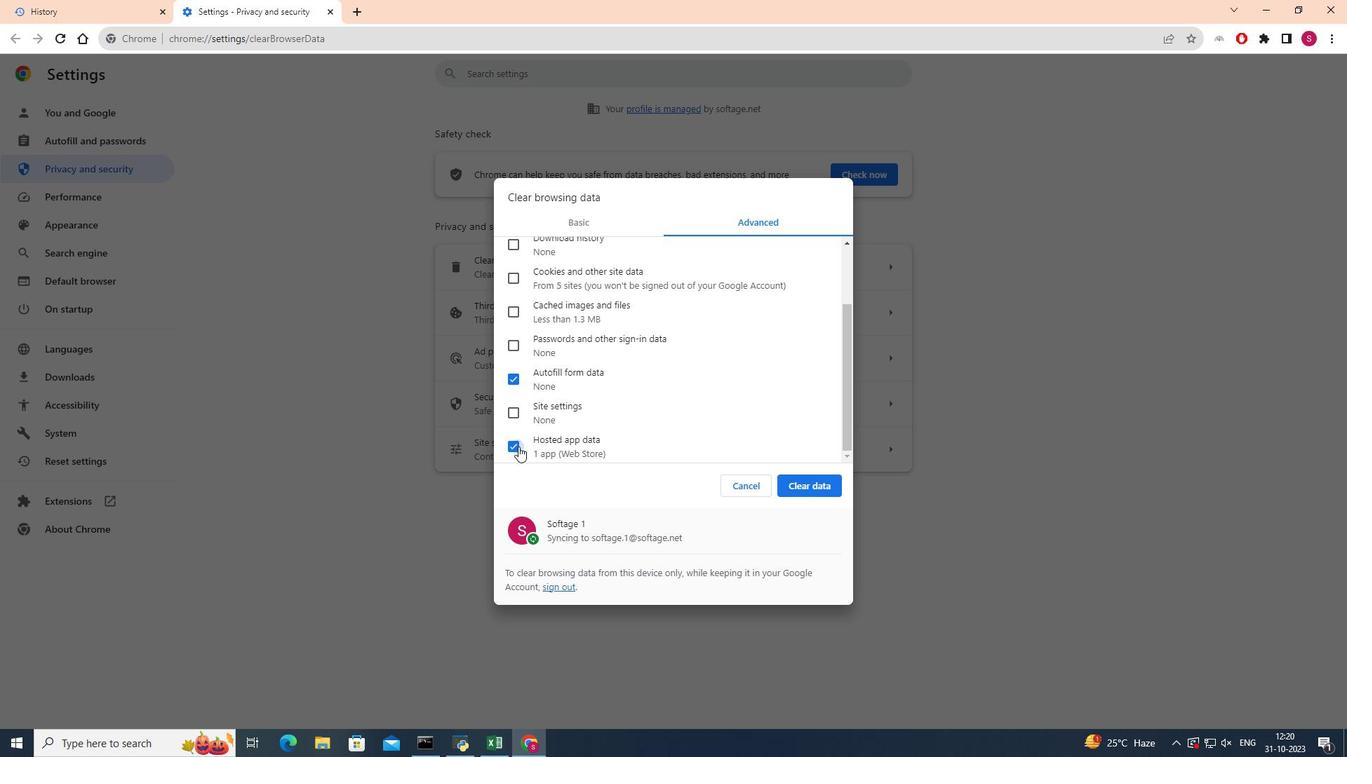 
Action: Mouse moved to (814, 487)
Screenshot: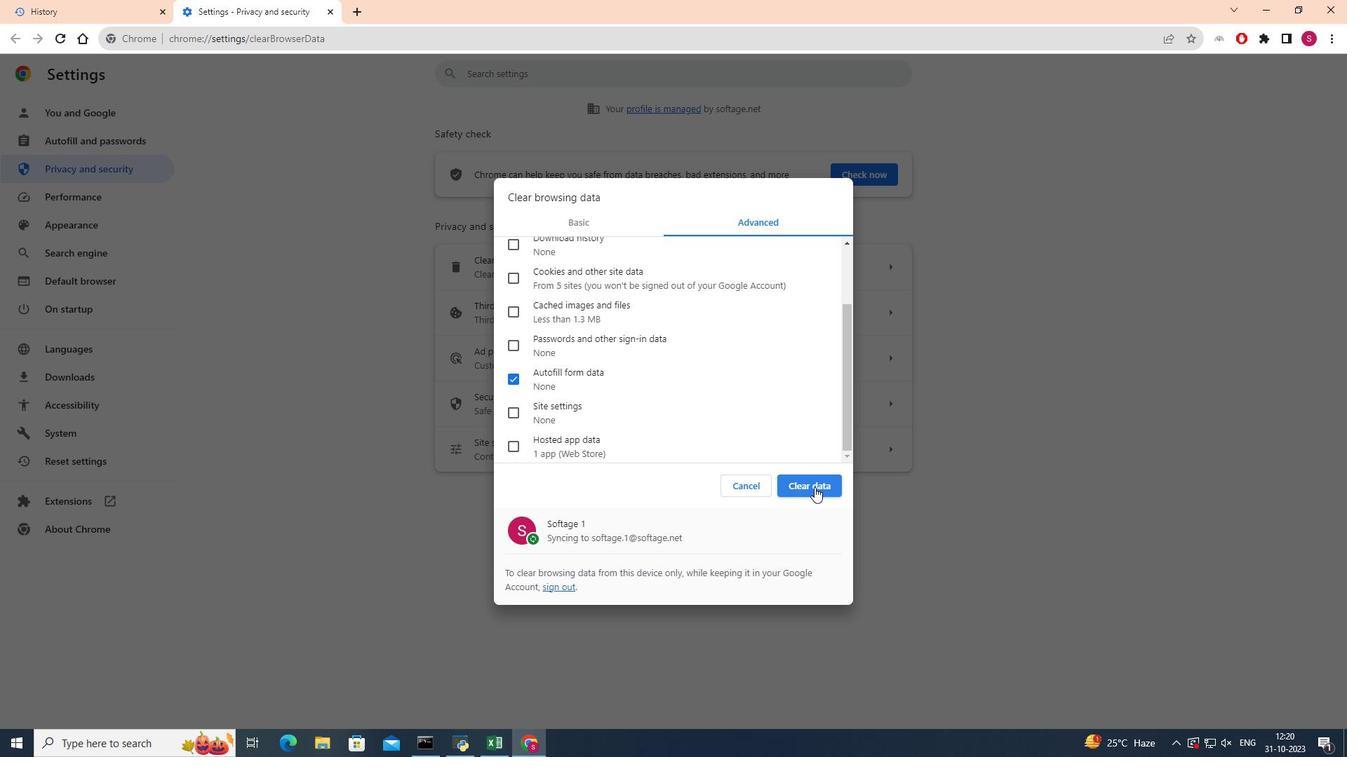 
Action: Mouse pressed left at (814, 487)
Screenshot: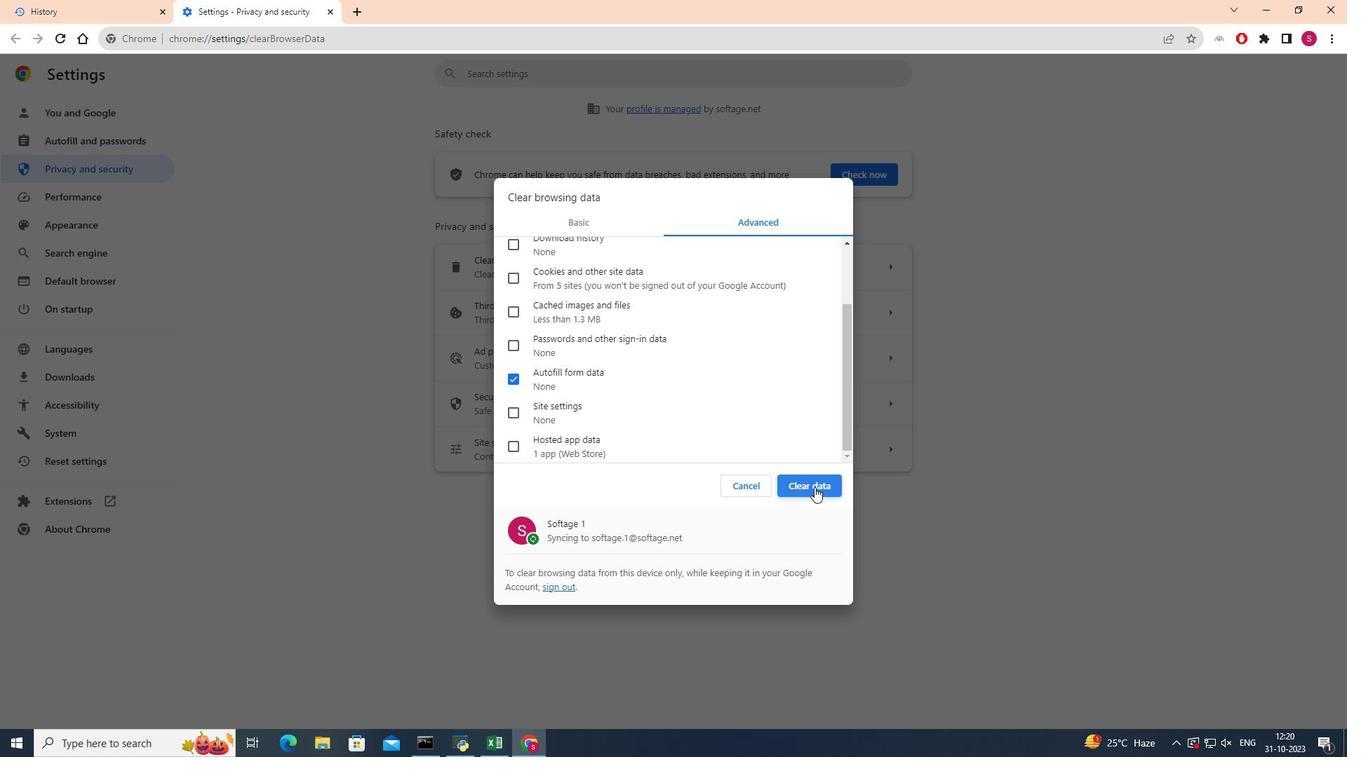 
Action: Mouse moved to (812, 485)
Screenshot: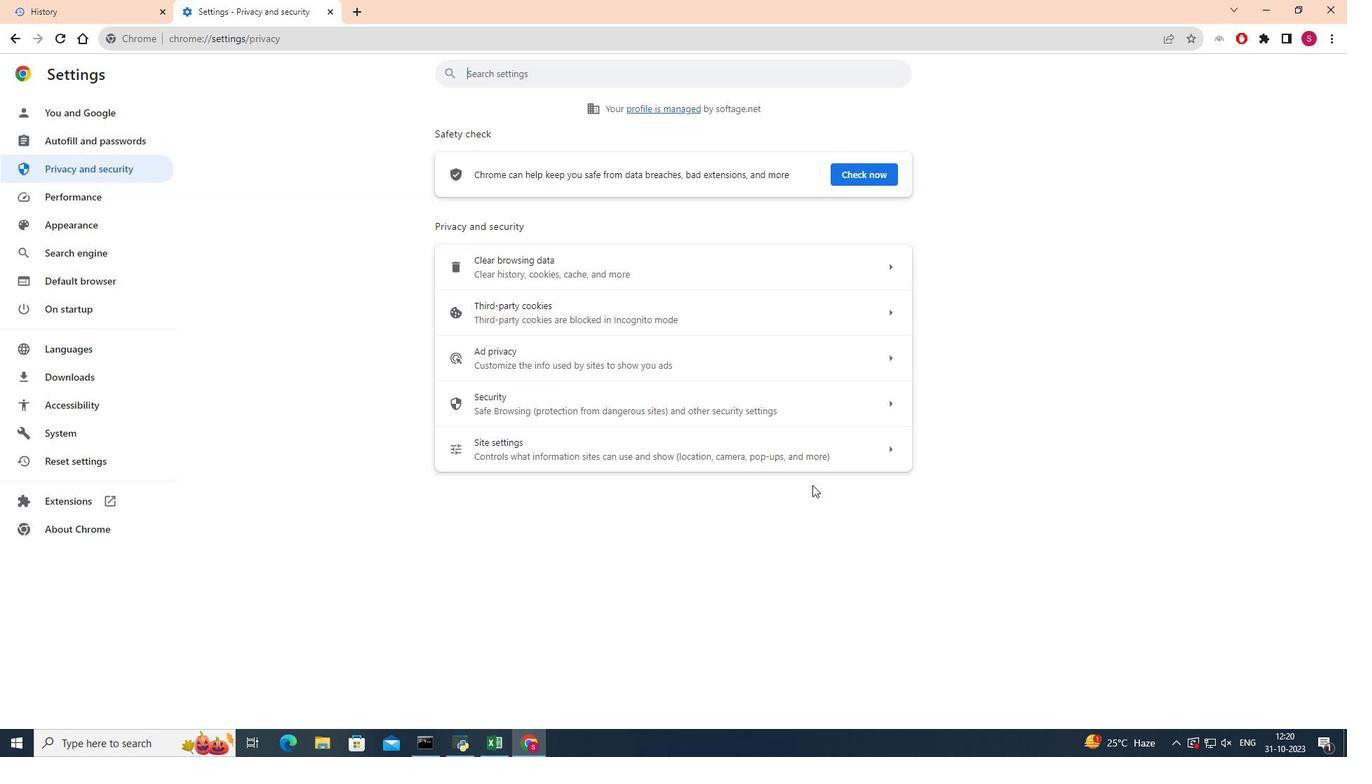 
